 Task: Create a section Feature Testing Sprint and in the section, add a milestone Big Data Analytics Implementation in the project ZoomTech.
Action: Mouse moved to (48, 443)
Screenshot: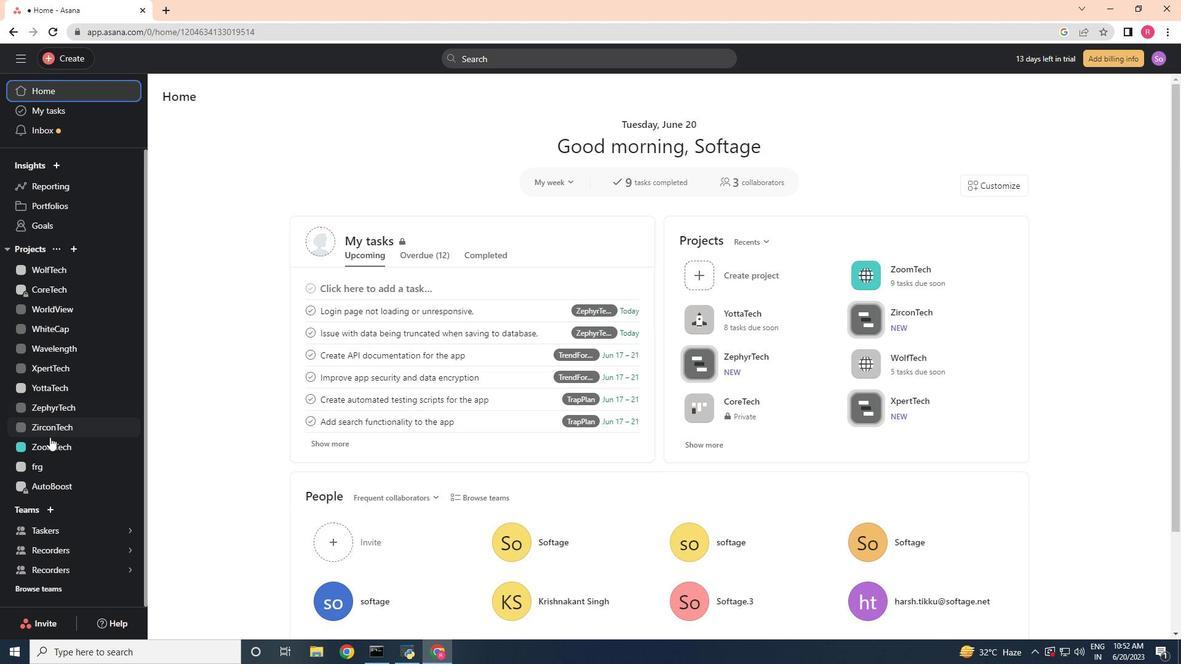 
Action: Mouse pressed left at (48, 443)
Screenshot: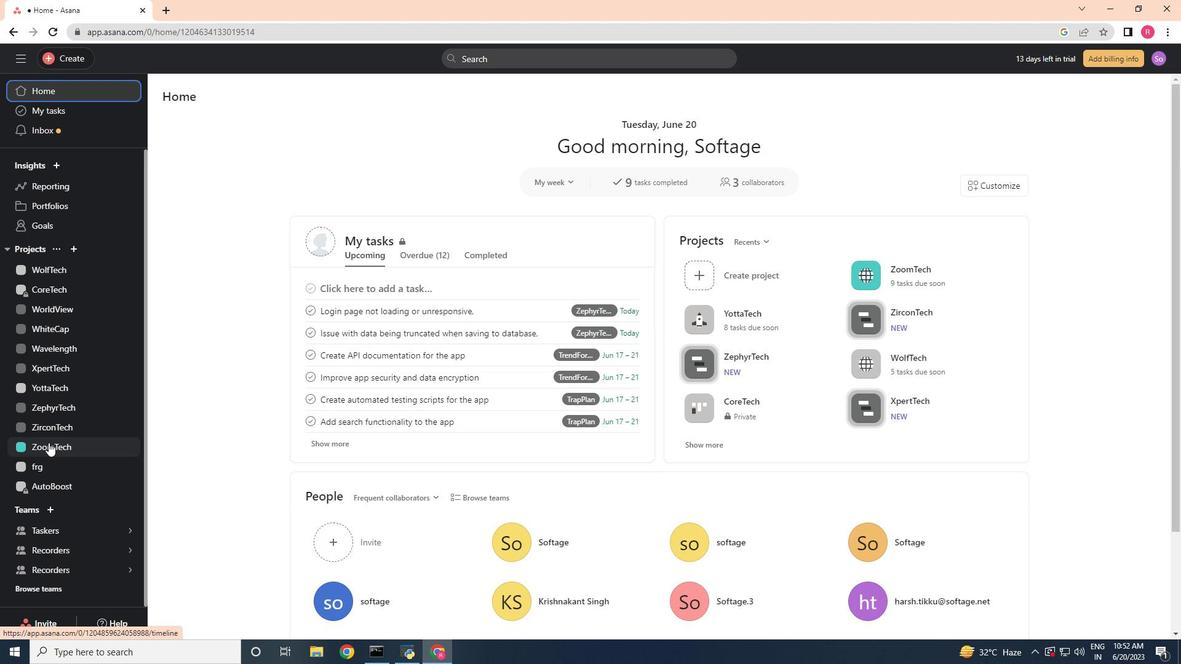 
Action: Mouse moved to (453, 569)
Screenshot: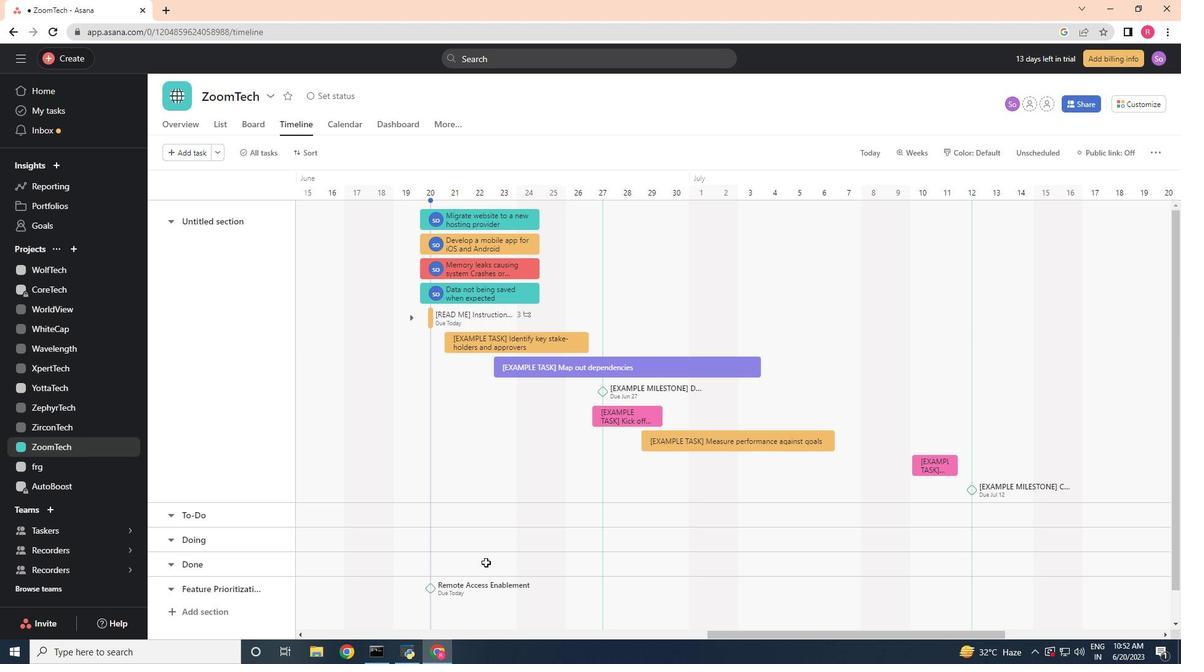 
Action: Mouse scrolled (453, 568) with delta (0, 0)
Screenshot: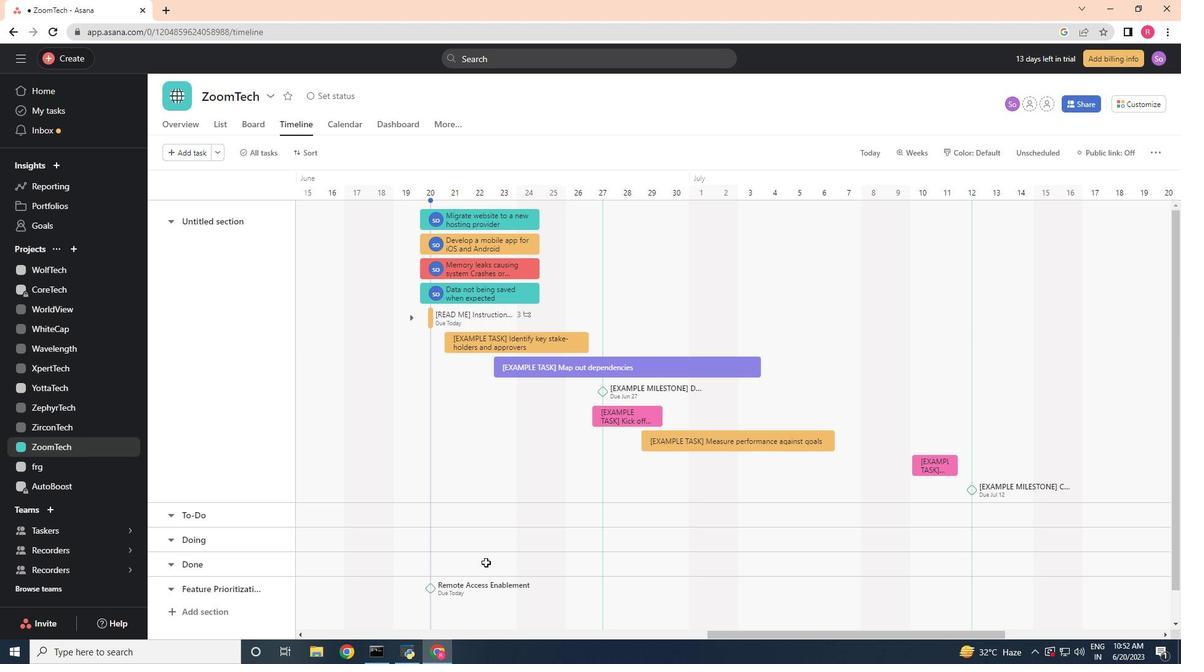 
Action: Mouse moved to (427, 571)
Screenshot: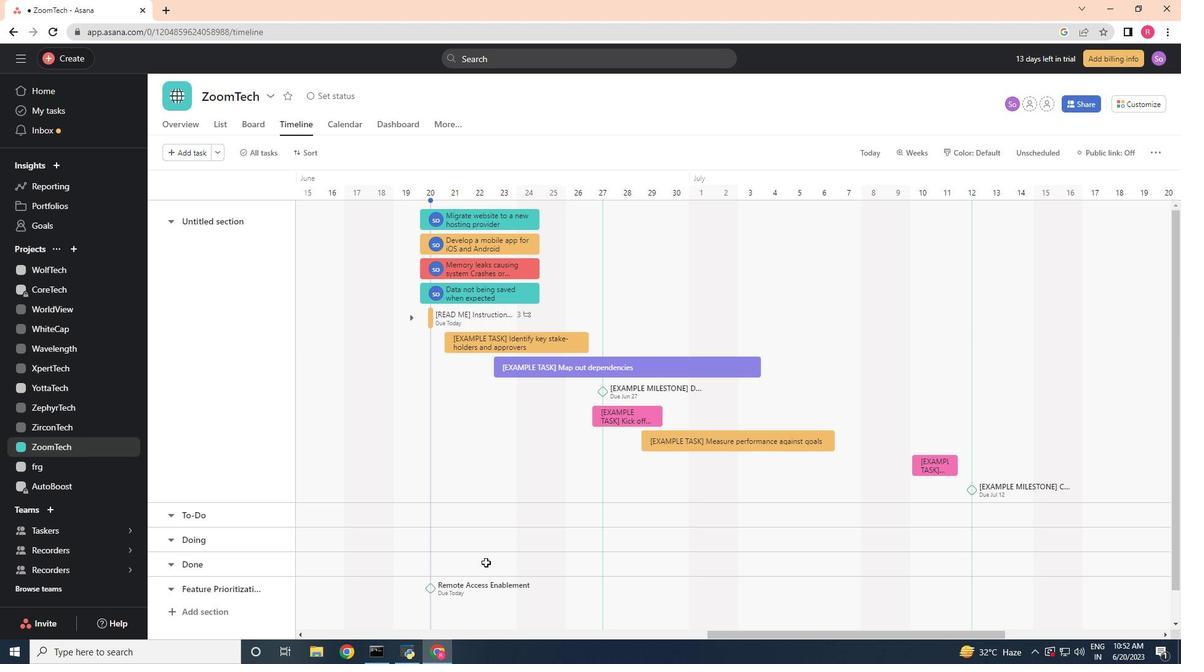 
Action: Mouse scrolled (427, 571) with delta (0, 0)
Screenshot: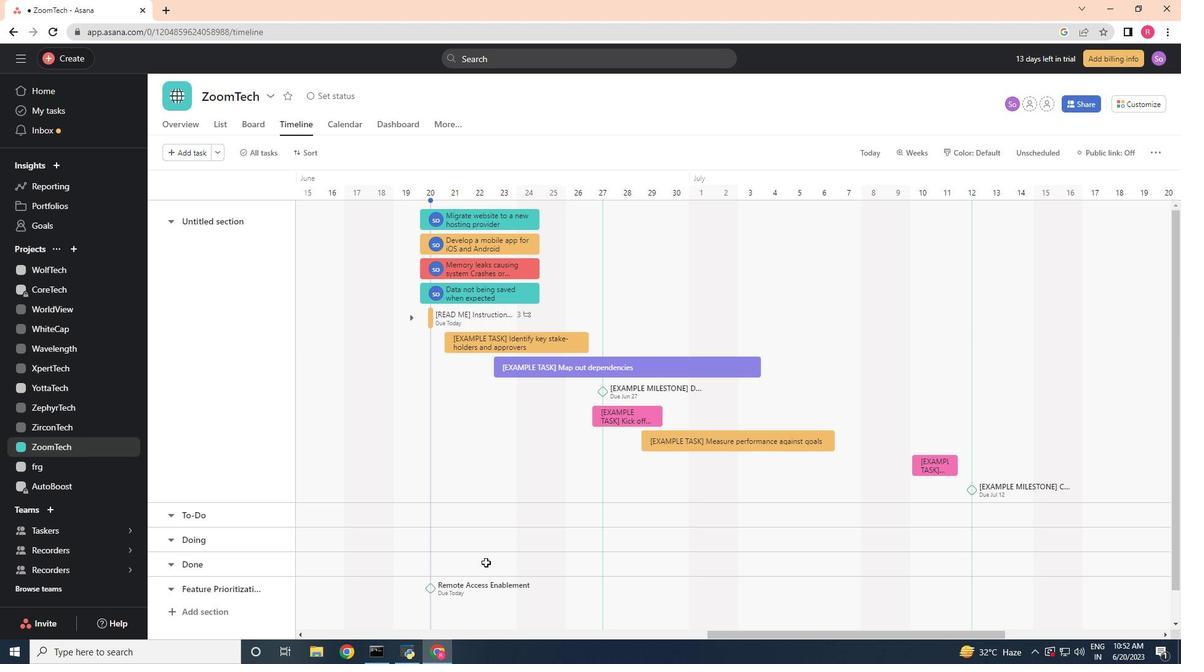 
Action: Mouse moved to (412, 573)
Screenshot: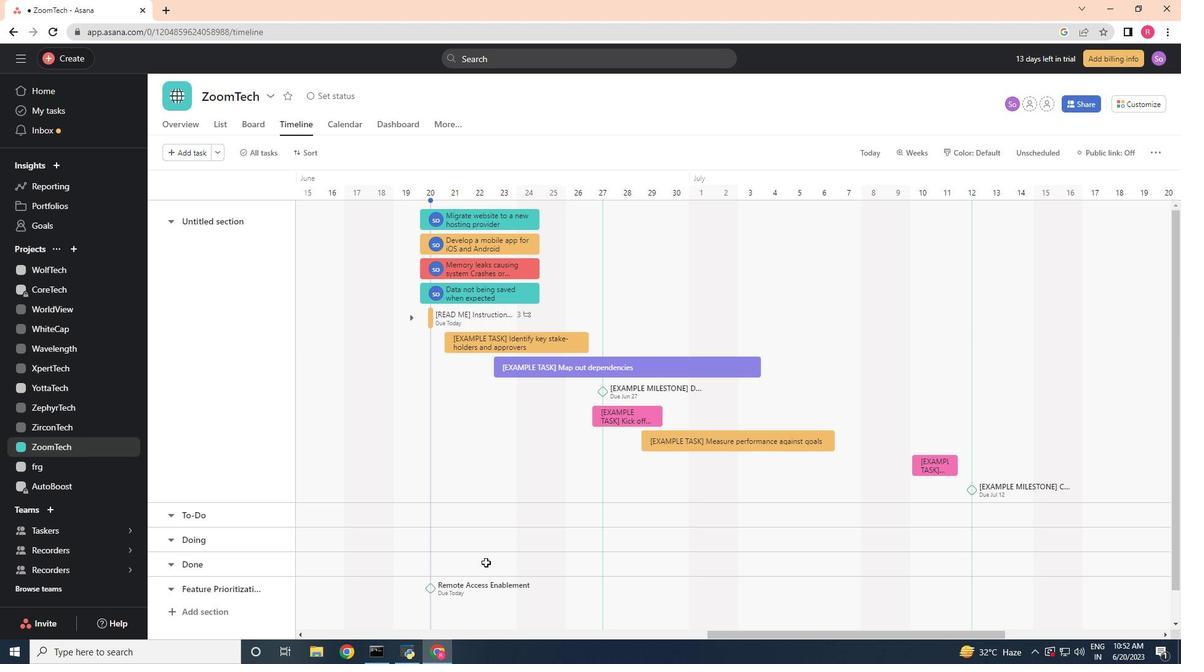 
Action: Mouse scrolled (412, 572) with delta (0, 0)
Screenshot: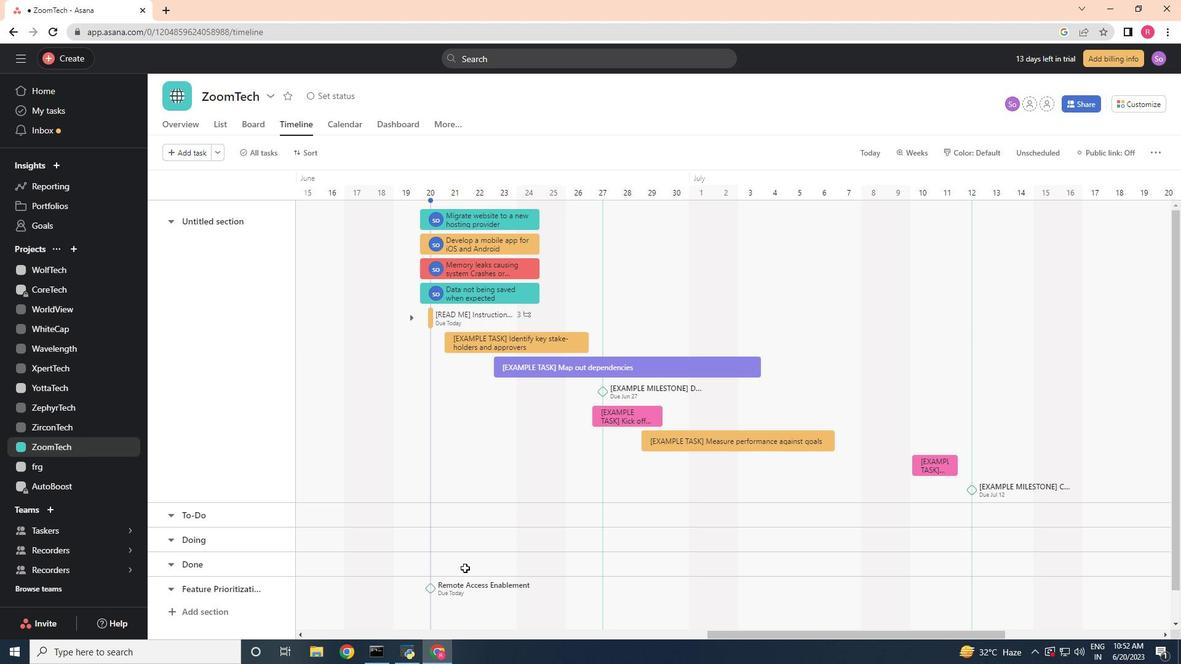 
Action: Mouse moved to (382, 576)
Screenshot: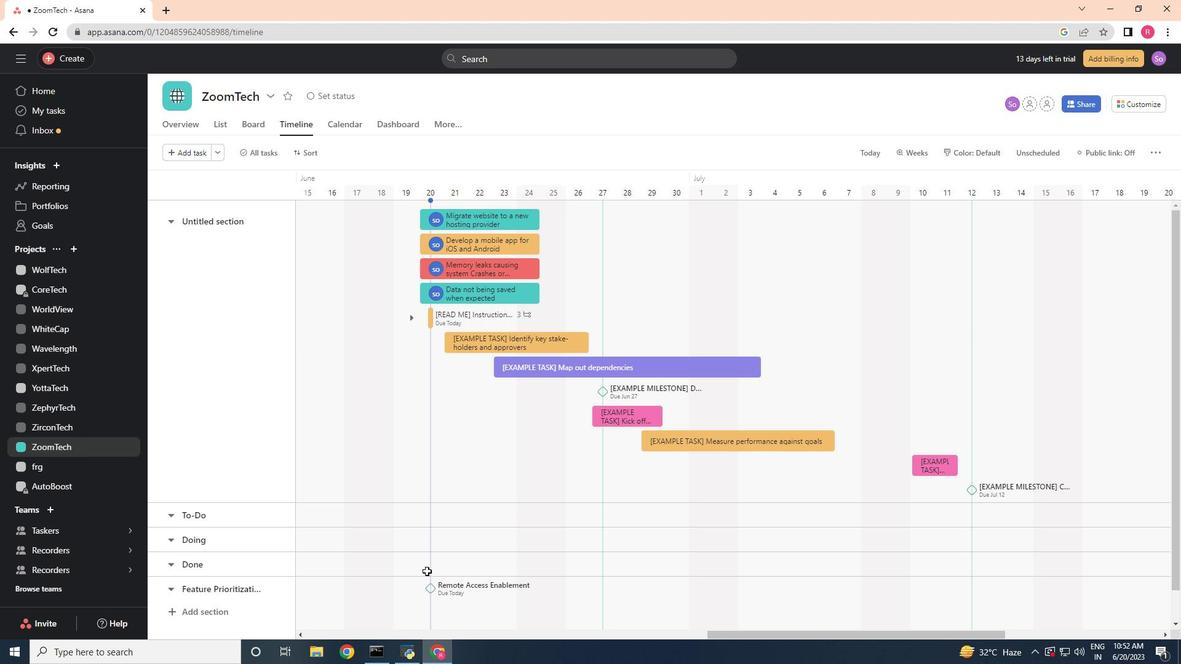 
Action: Mouse scrolled (382, 576) with delta (0, 0)
Screenshot: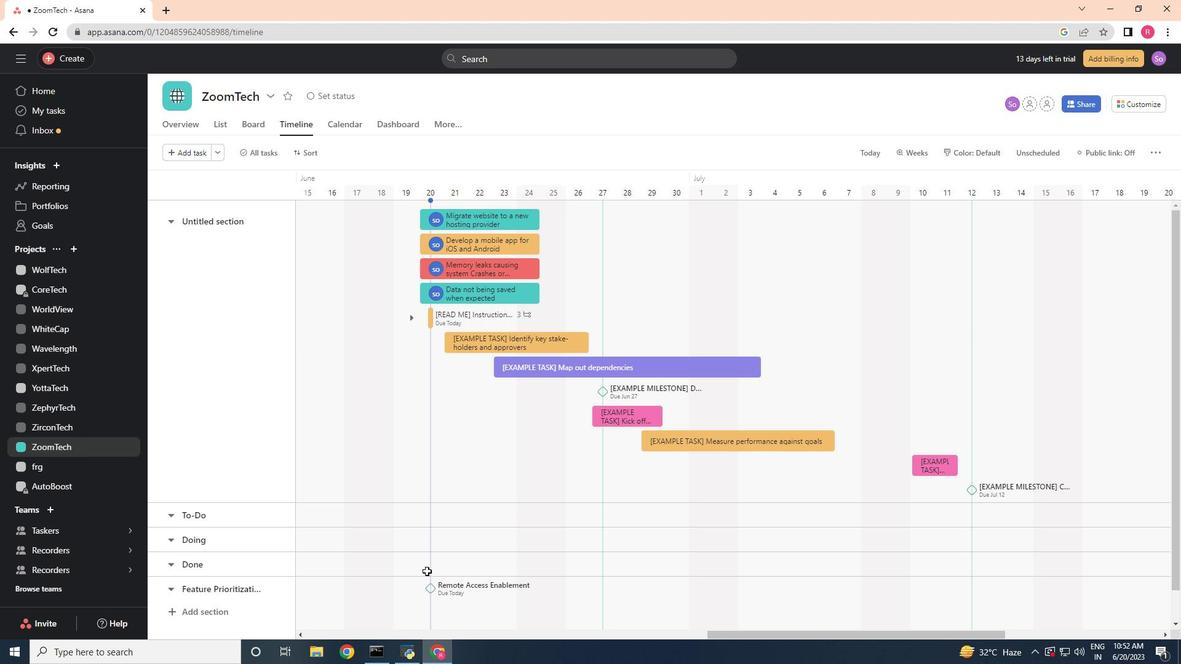 
Action: Mouse moved to (203, 580)
Screenshot: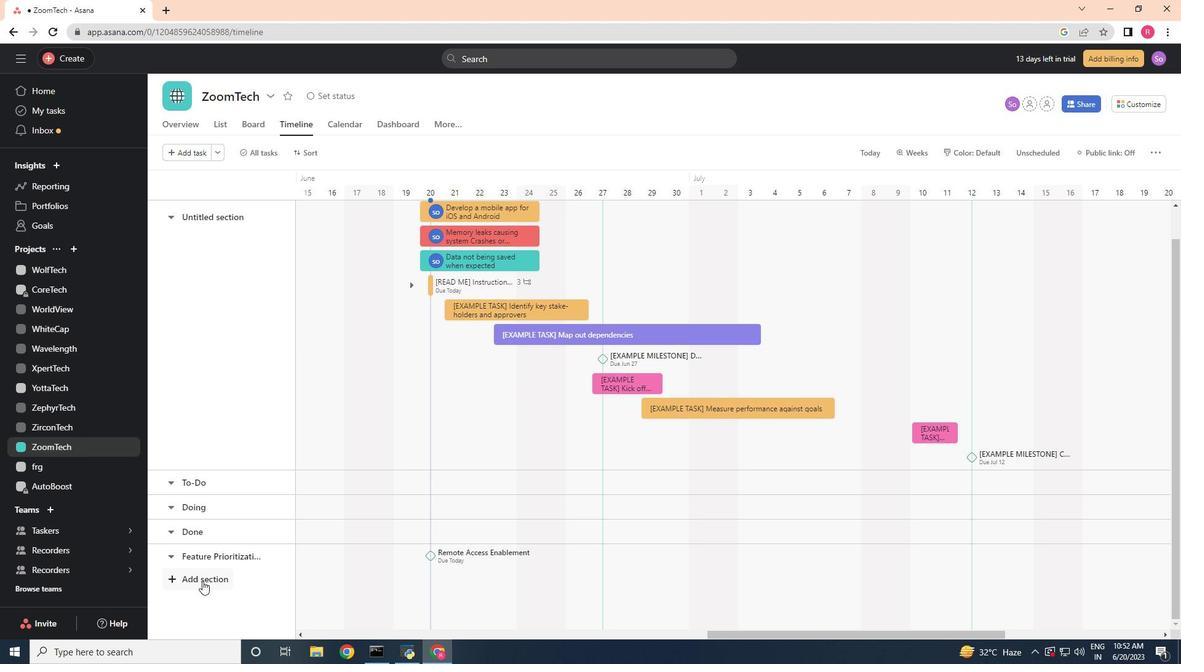 
Action: Mouse pressed left at (203, 580)
Screenshot: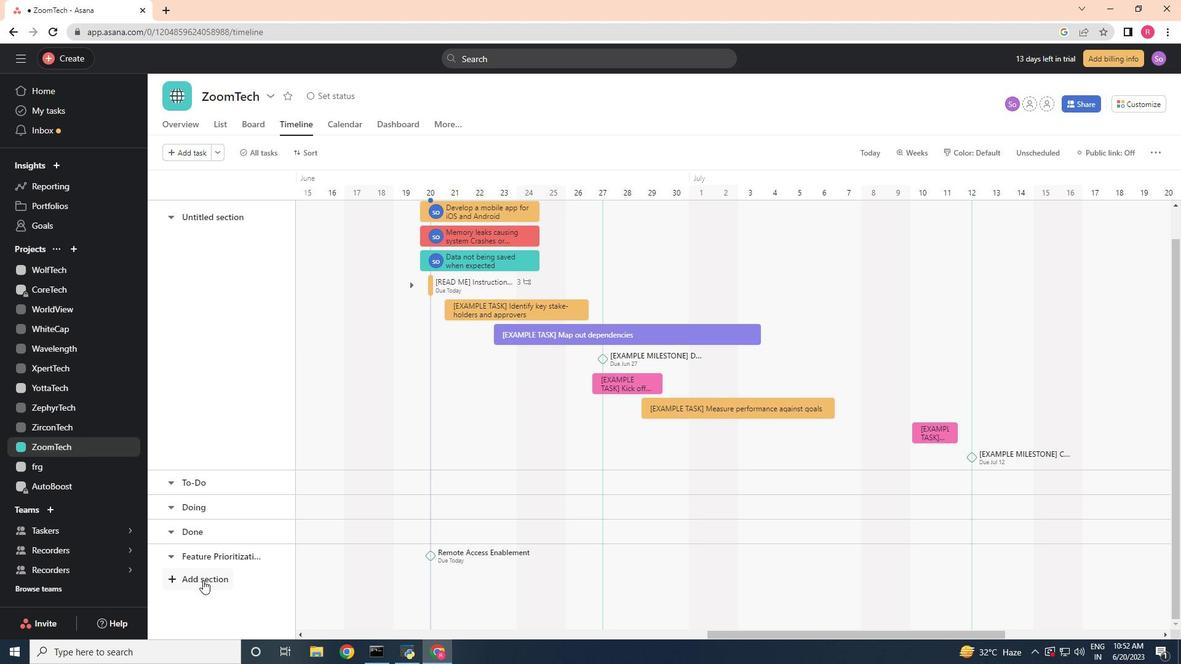 
Action: Key pressed <Key.shift>Feature<Key.space><Key.shift>Testing<Key.space><Key.shift>Sprint
Screenshot: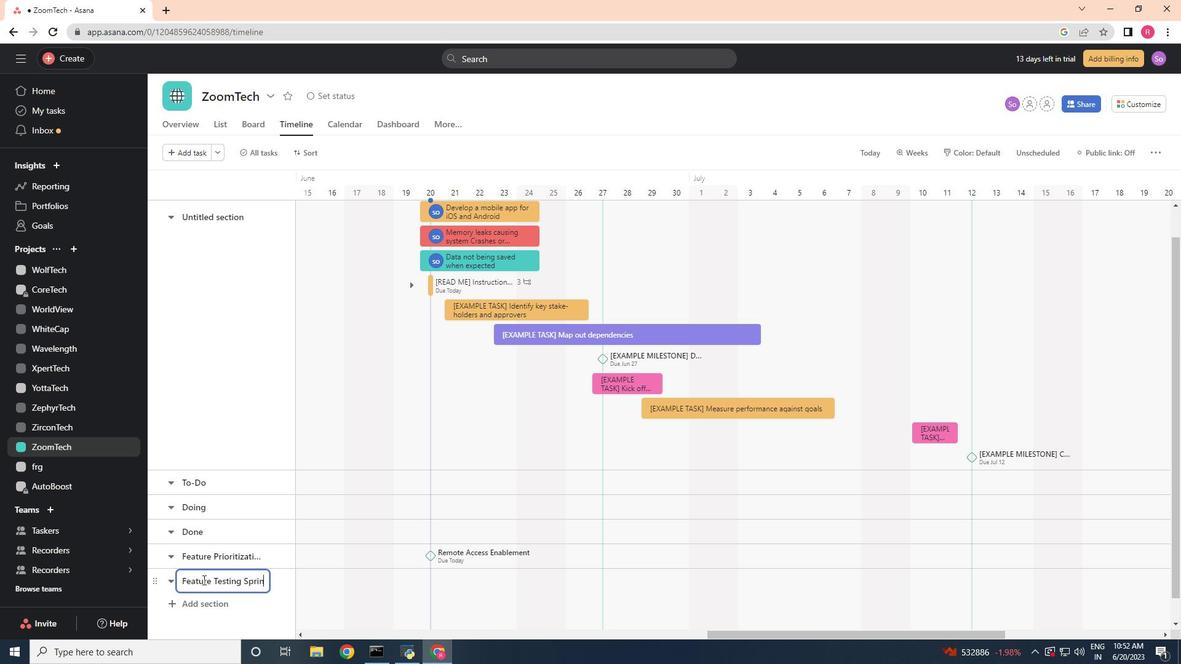 
Action: Mouse moved to (338, 584)
Screenshot: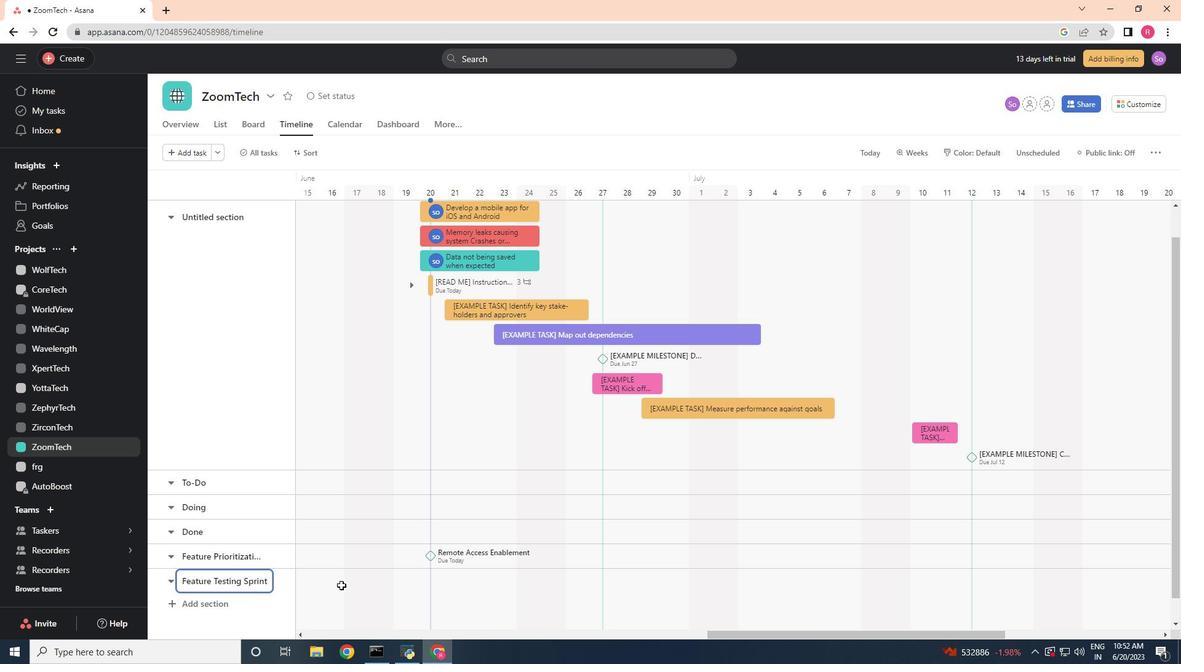 
Action: Mouse pressed left at (338, 584)
Screenshot: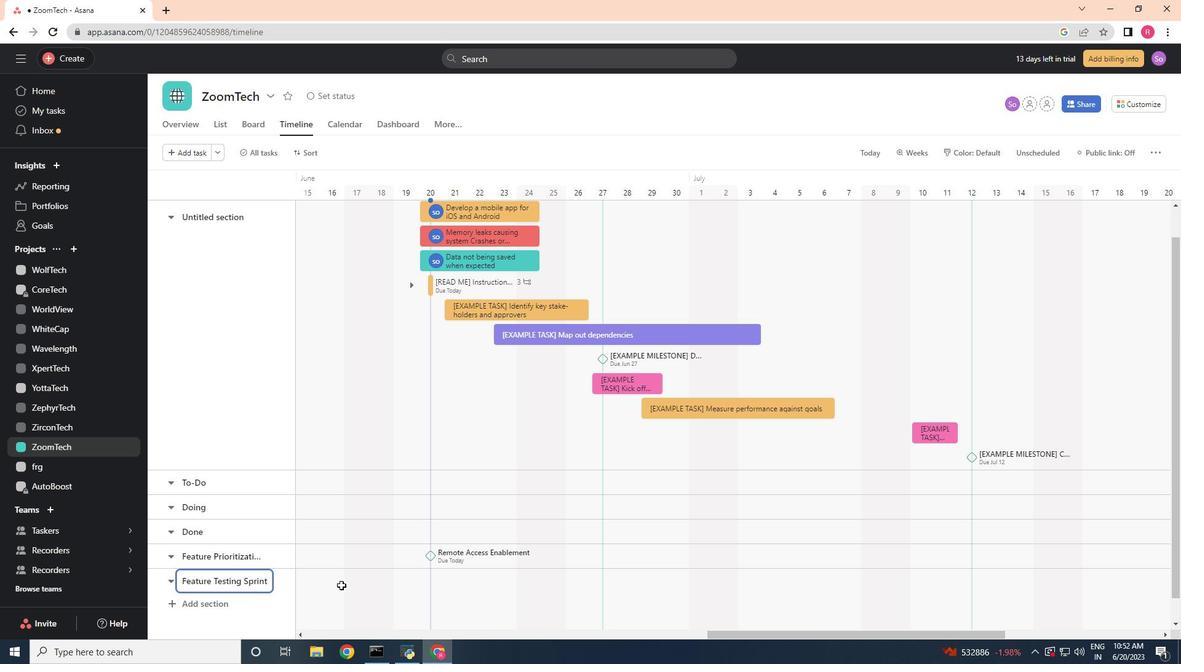 
Action: Mouse moved to (331, 578)
Screenshot: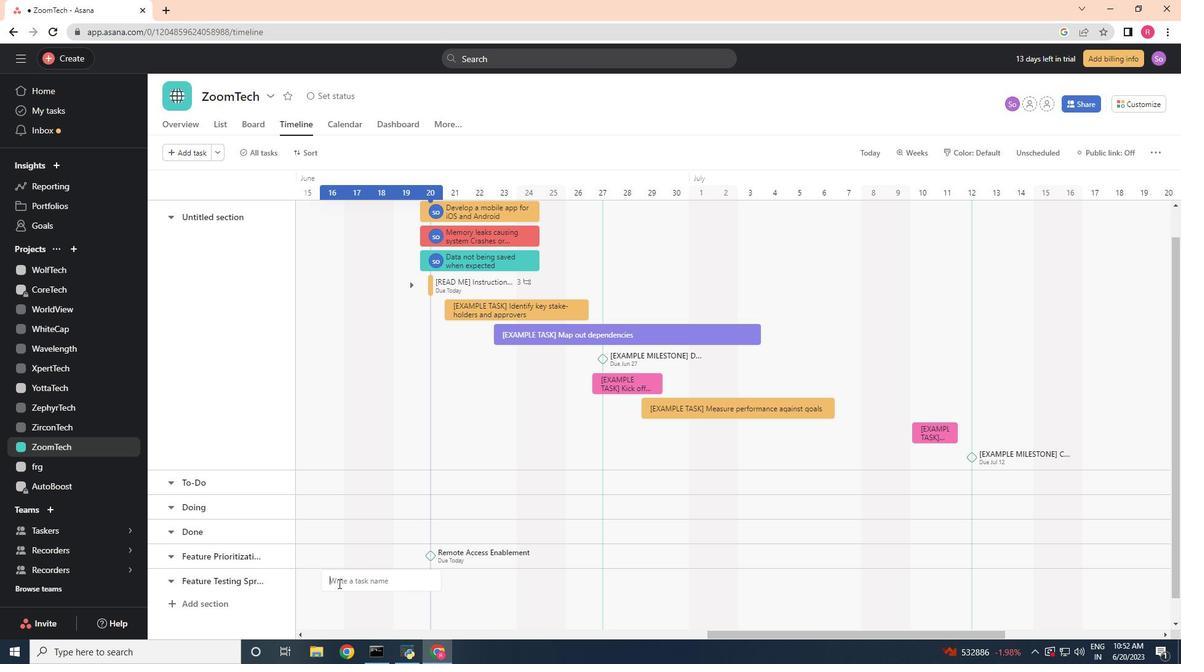 
Action: Key pressed <Key.shift>Big<Key.space><Key.shift>Data<Key.space><Key.shift><Key.shift><Key.shift><Key.shift><Key.shift><Key.shift><Key.shift><Key.shift><Key.shift><Key.shift><Key.shift><Key.shift><Key.shift>Anal
Screenshot: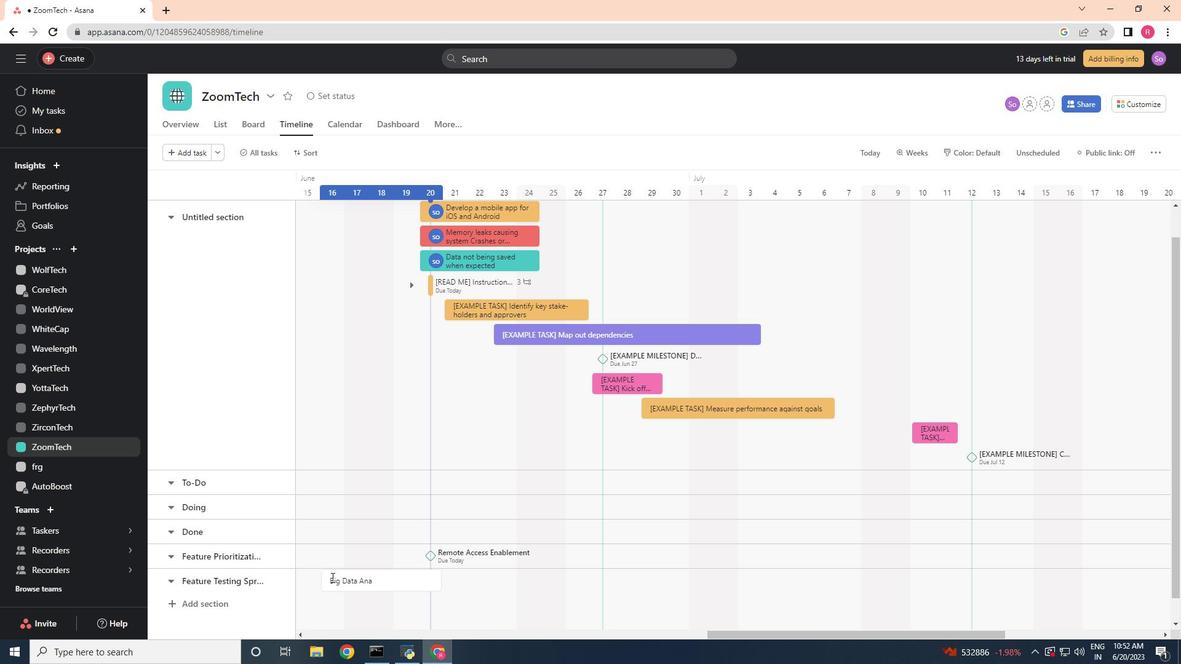 
Action: Mouse moved to (331, 577)
Screenshot: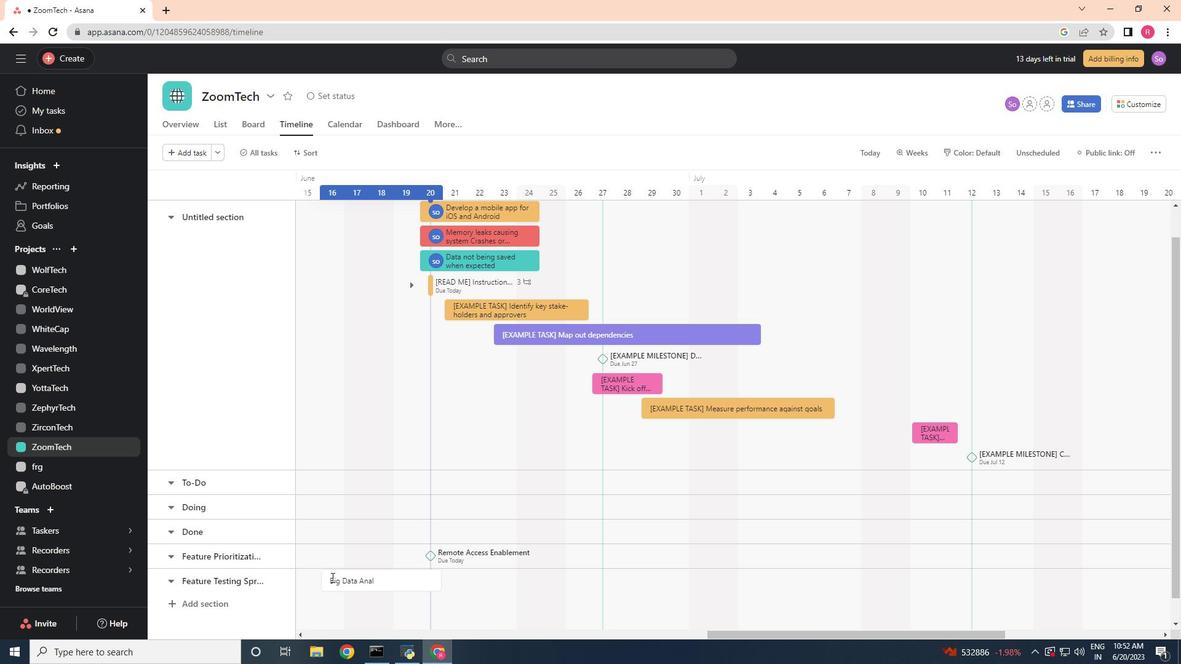 
Action: Key pressed ytics<Key.space><Key.shift>Implementation
Screenshot: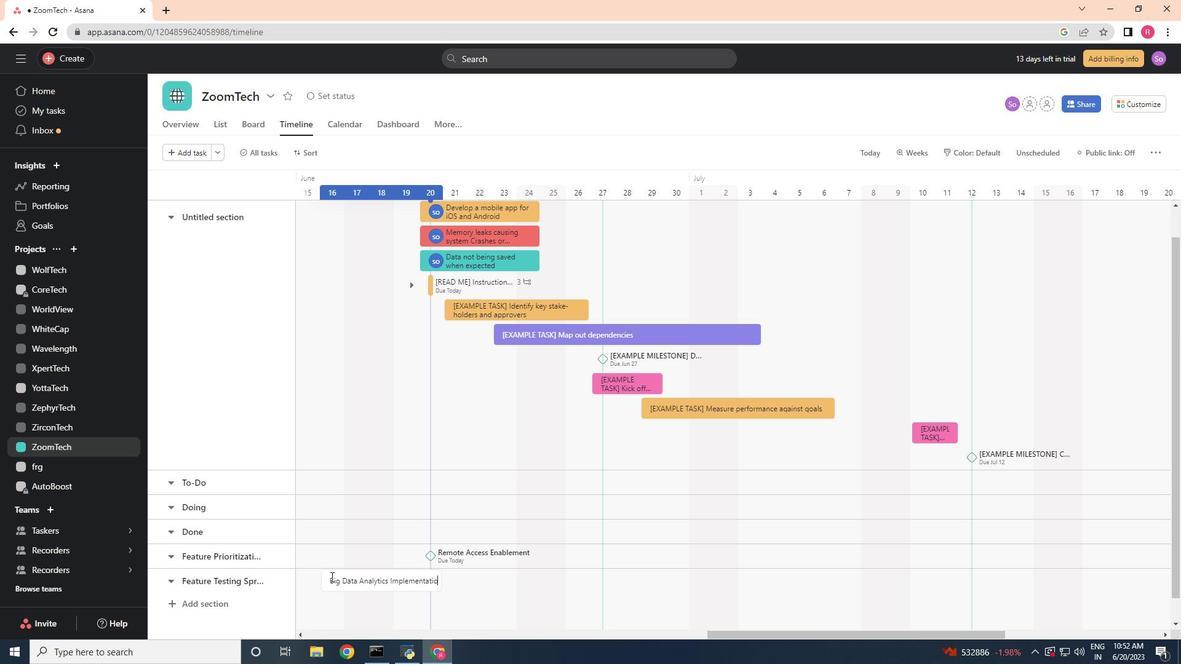 
Action: Mouse moved to (416, 579)
Screenshot: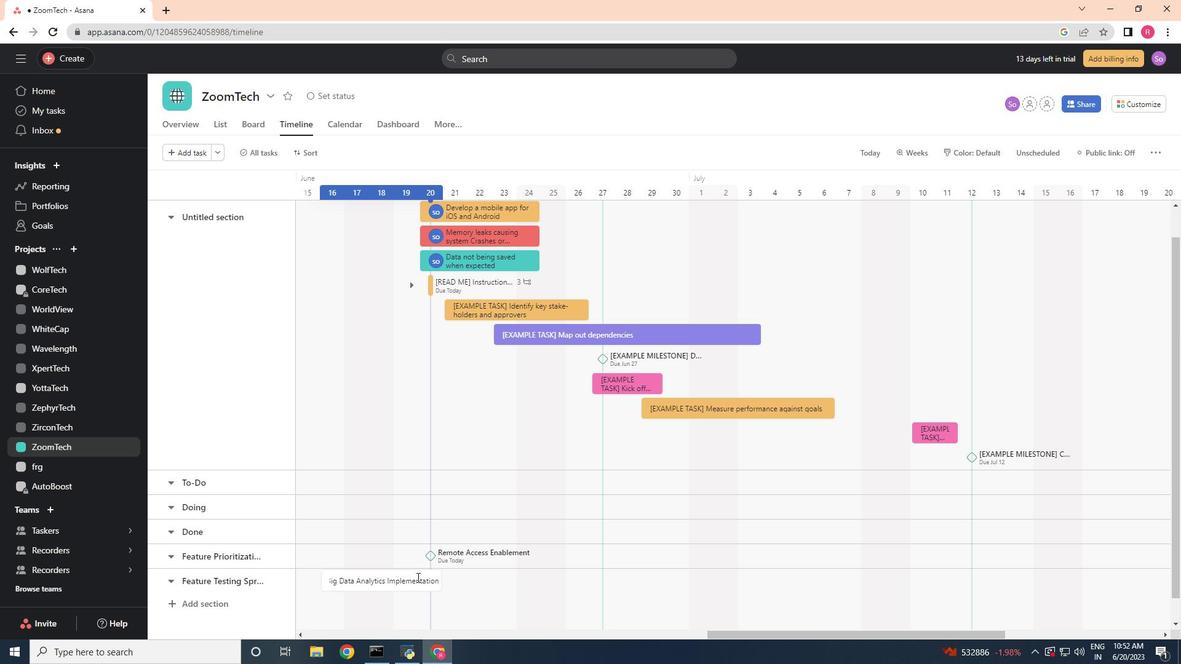 
Action: Mouse pressed right at (416, 579)
Screenshot: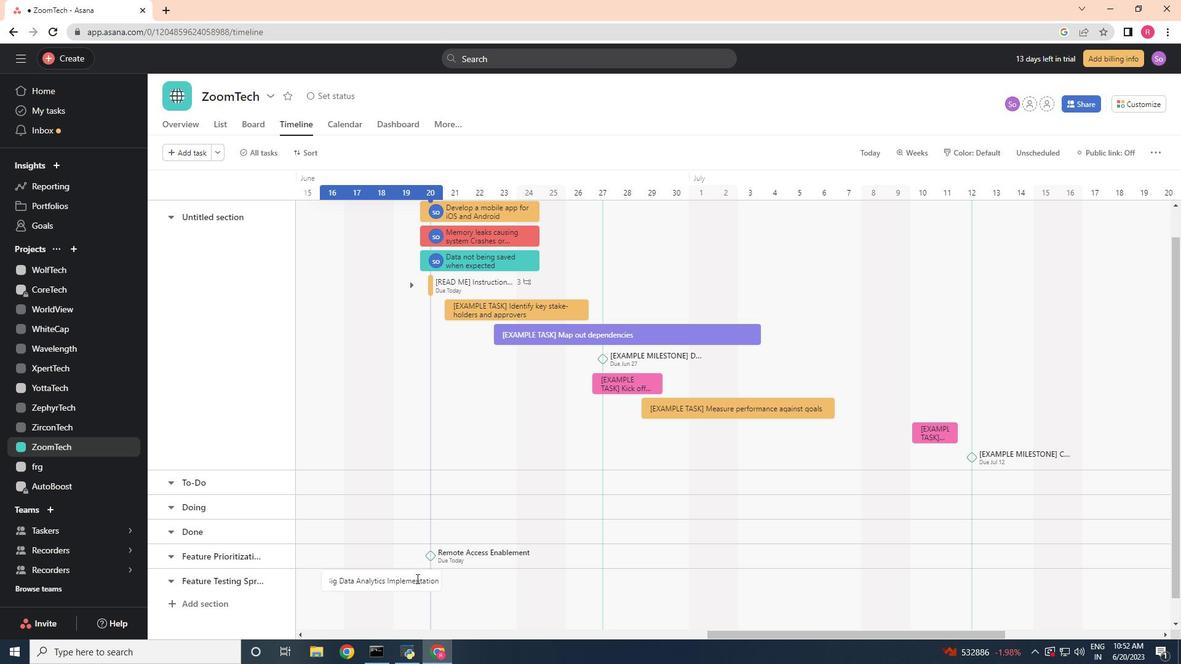 
Action: Mouse moved to (465, 518)
Screenshot: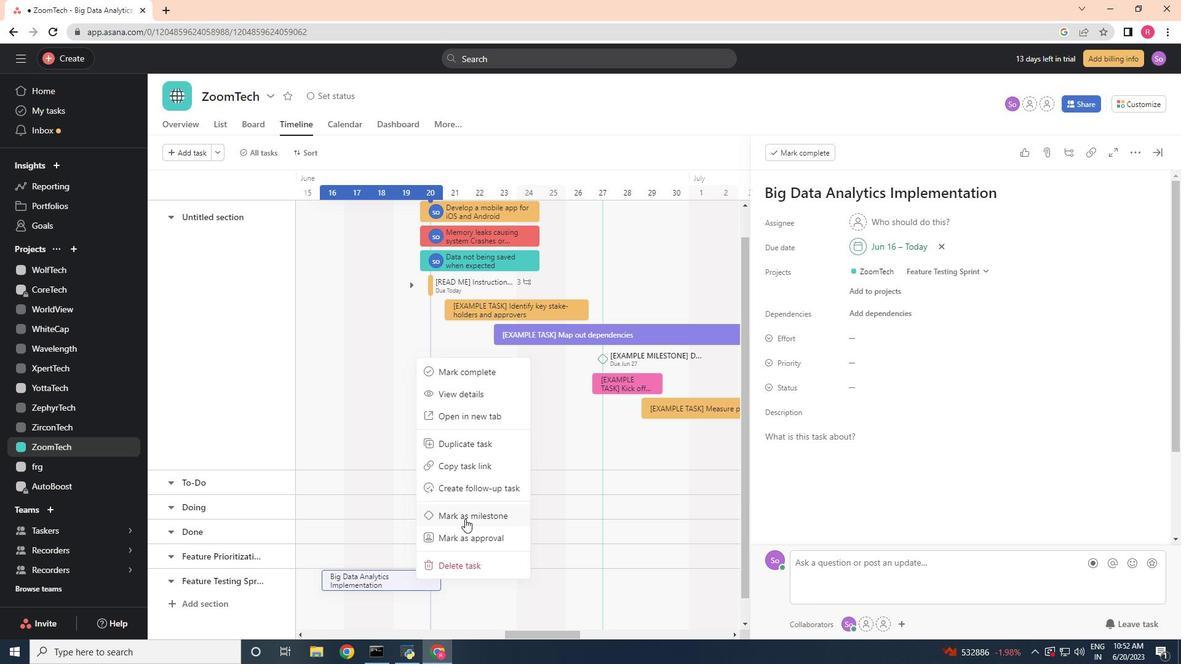 
Action: Mouse pressed left at (465, 518)
Screenshot: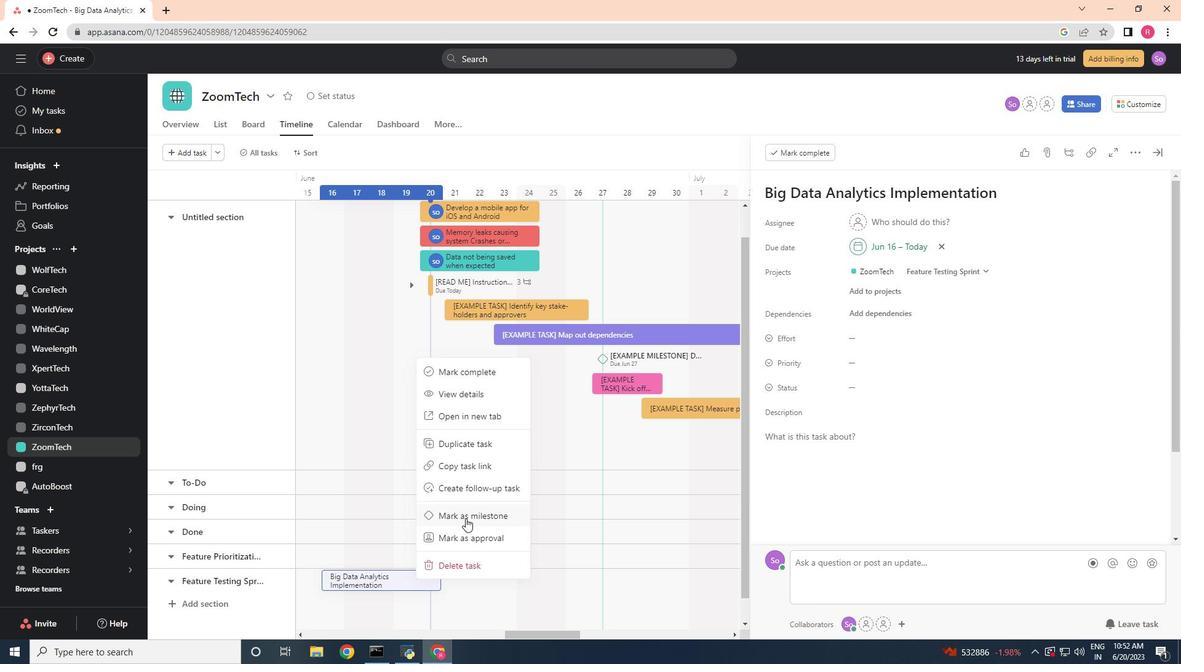 
Action: Mouse moved to (410, 564)
Screenshot: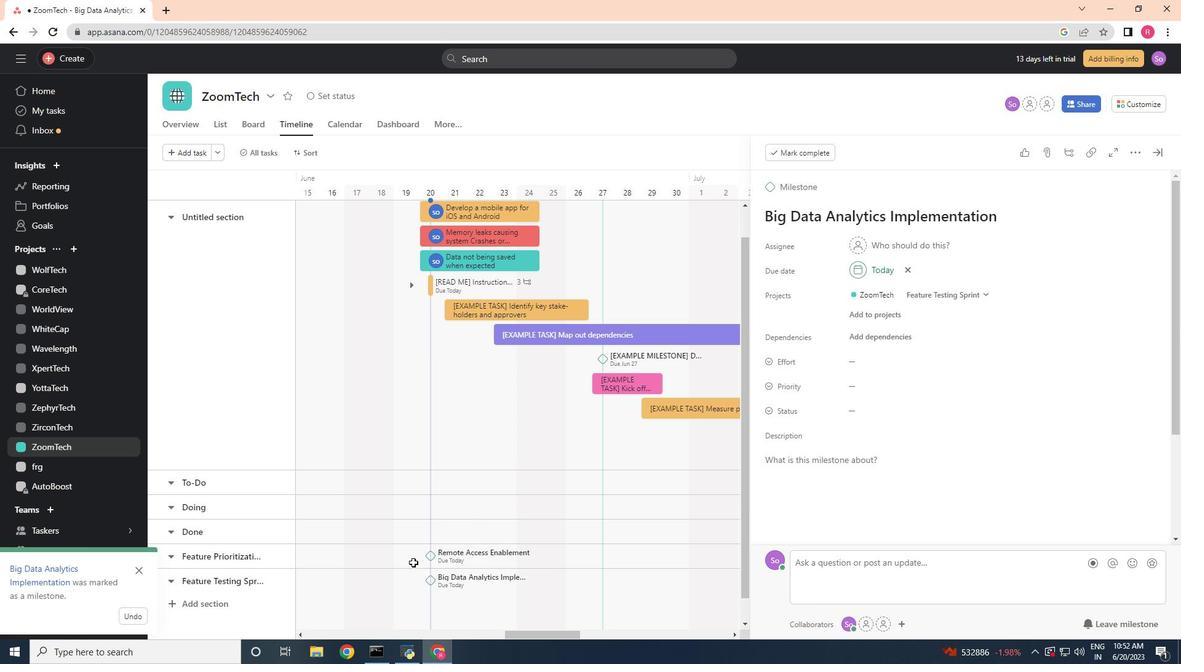
